 Task: Search a GIF "Job".
Action: Mouse moved to (662, 80)
Screenshot: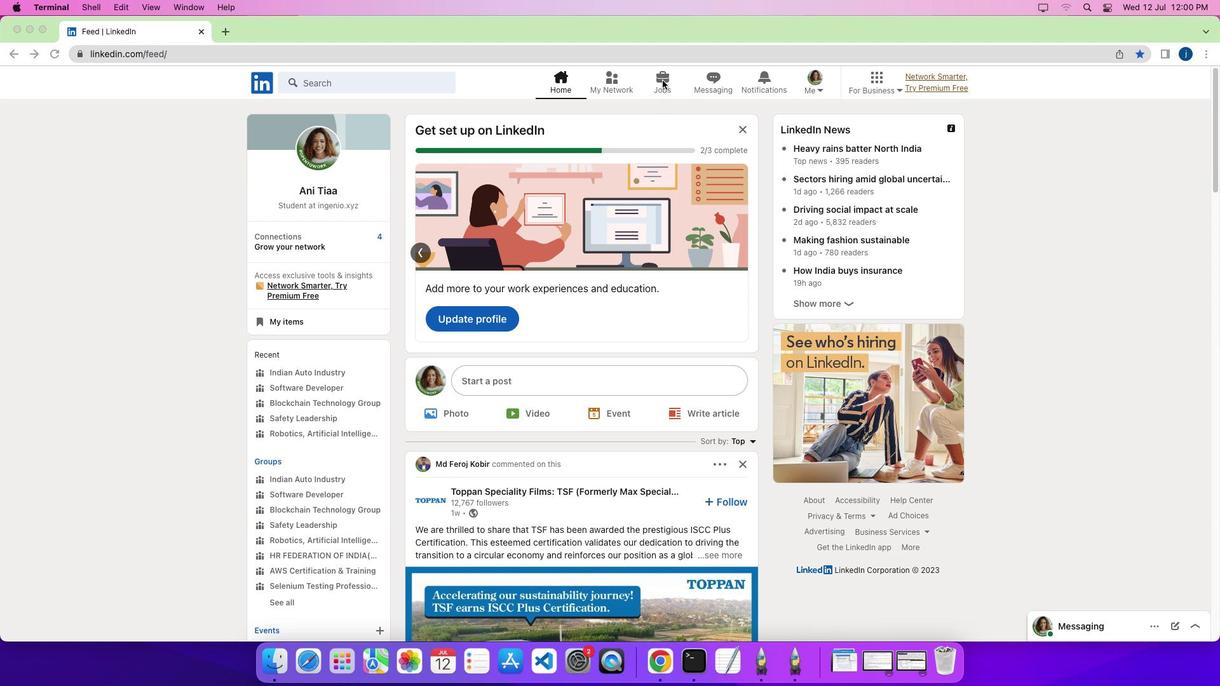 
Action: Mouse pressed left at (662, 80)
Screenshot: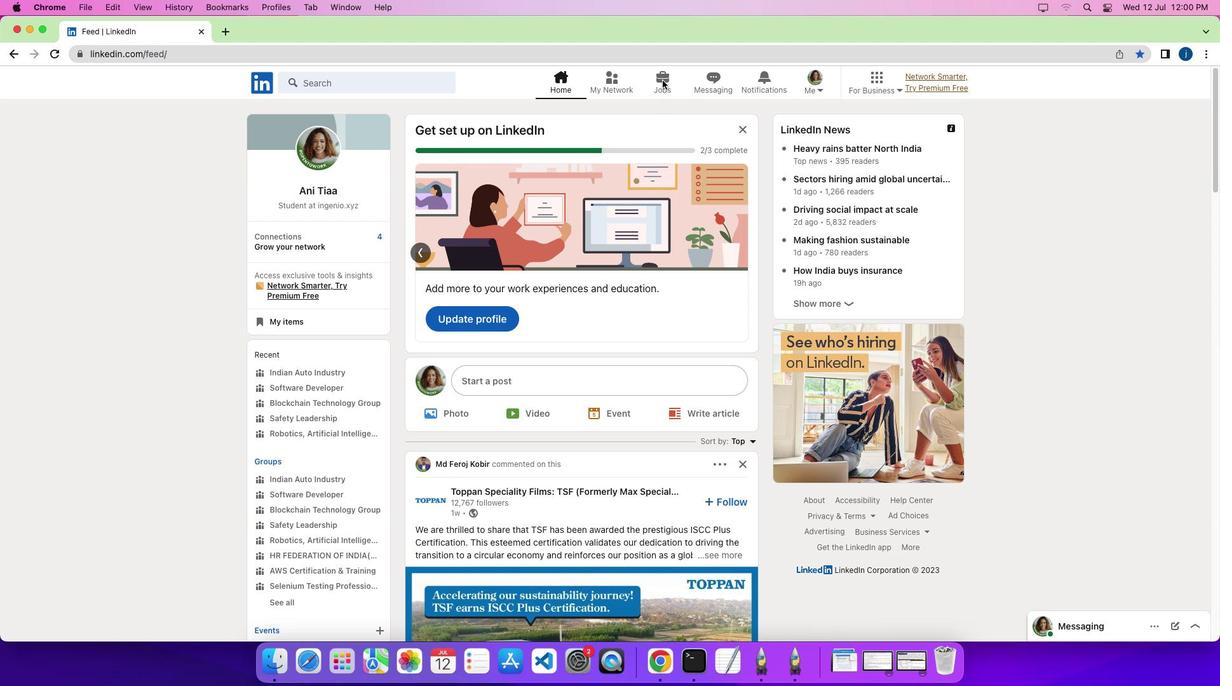 
Action: Mouse pressed left at (662, 80)
Screenshot: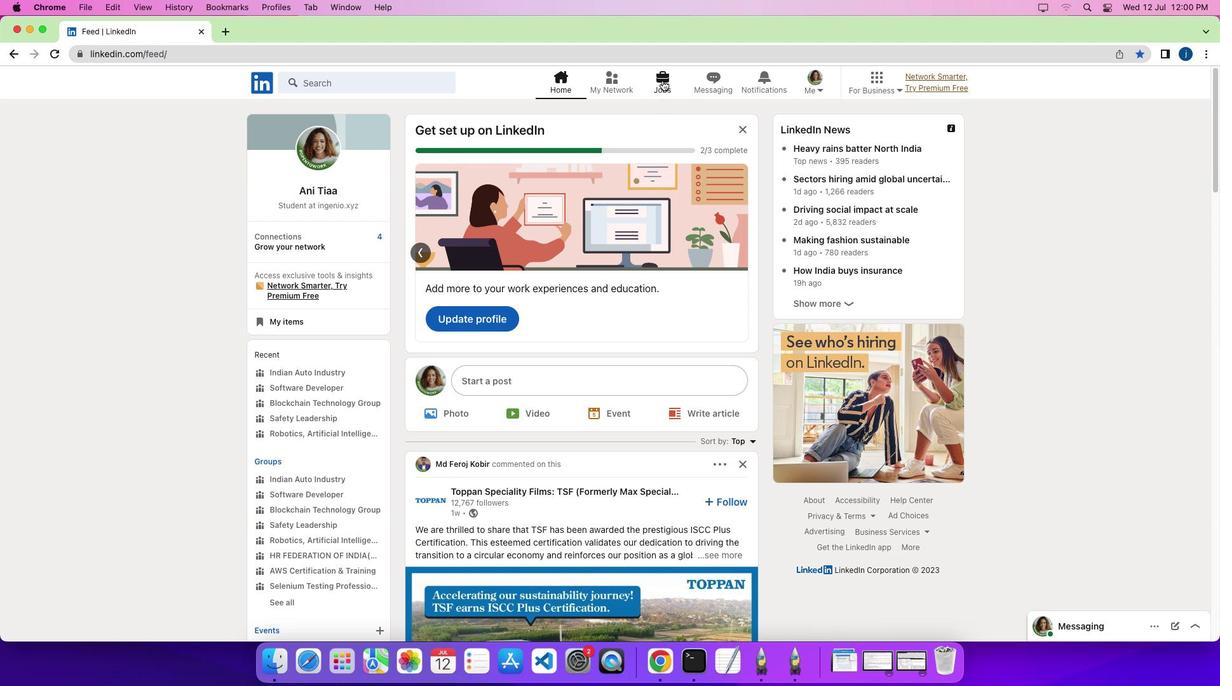 
Action: Mouse moved to (287, 350)
Screenshot: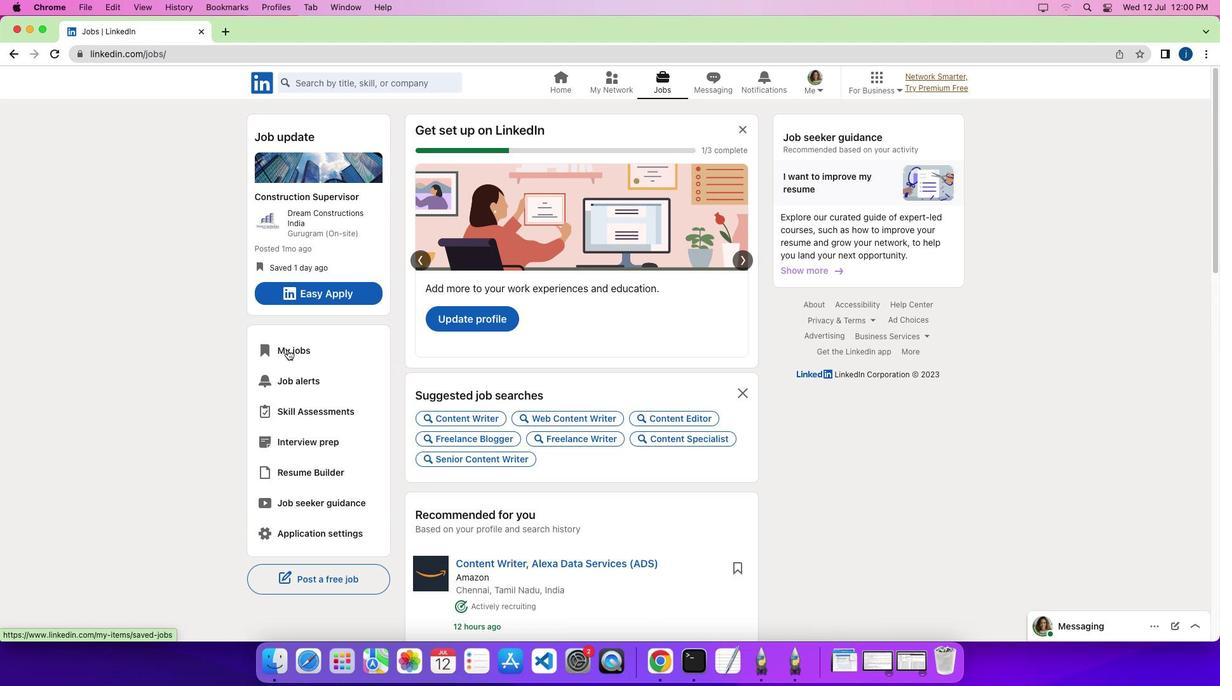 
Action: Mouse pressed left at (287, 350)
Screenshot: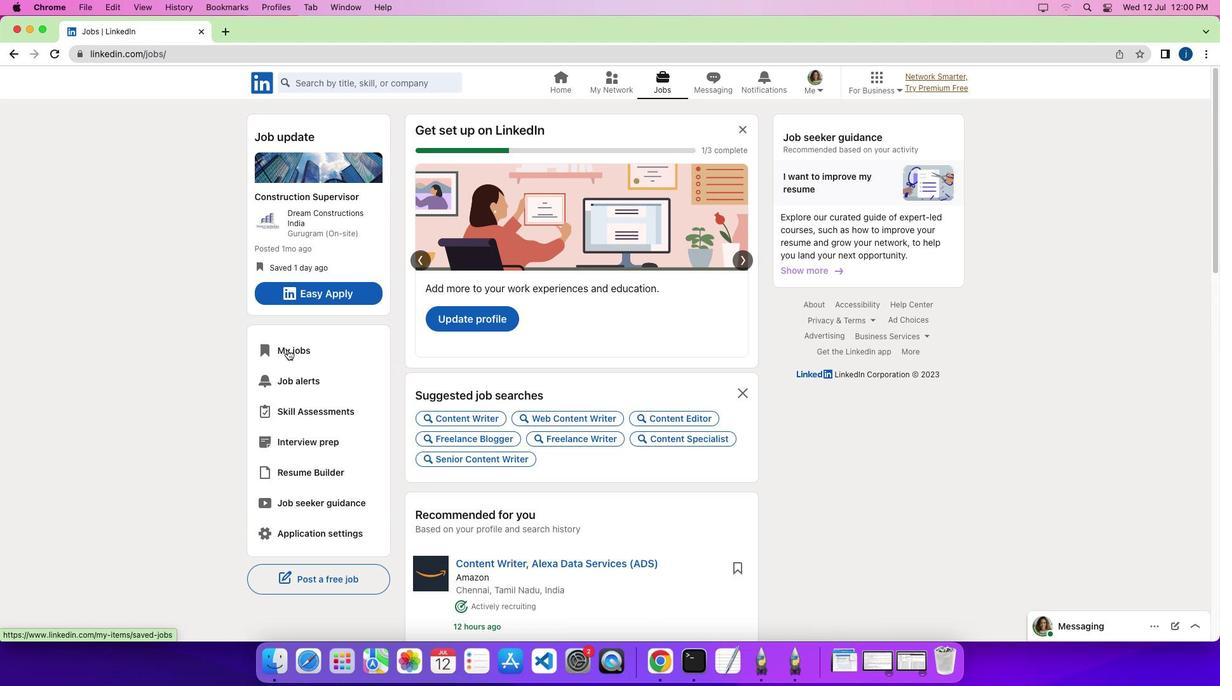
Action: Mouse moved to (720, 200)
Screenshot: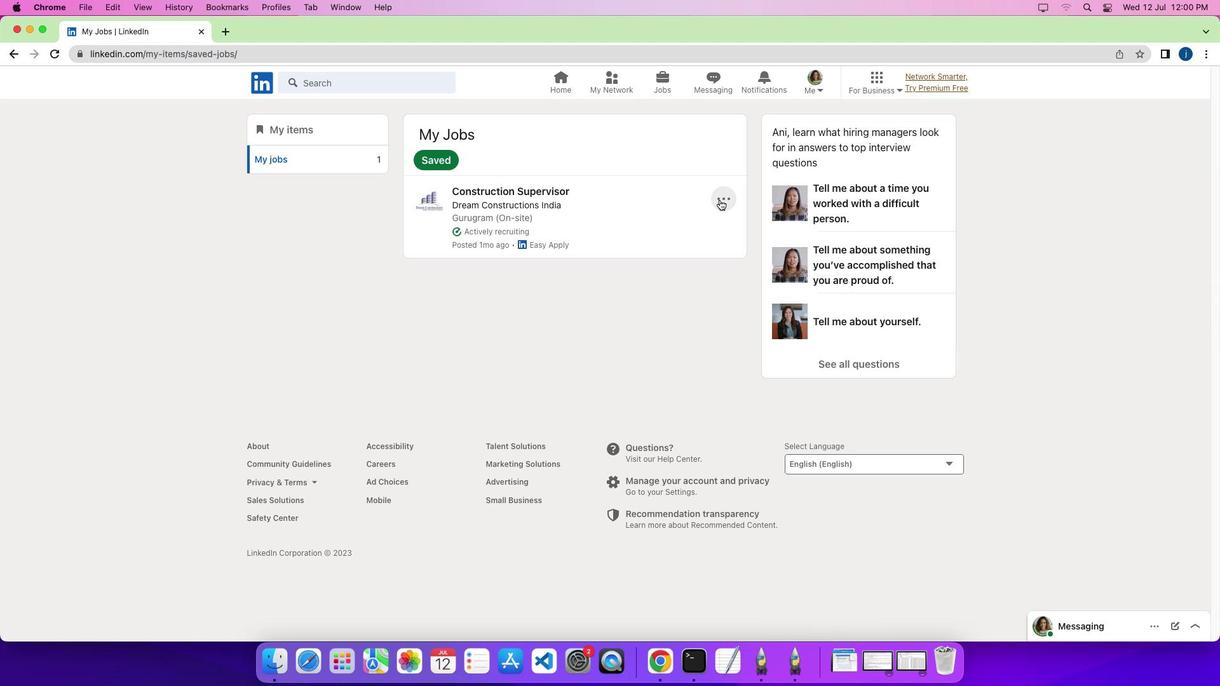 
Action: Mouse pressed left at (720, 200)
Screenshot: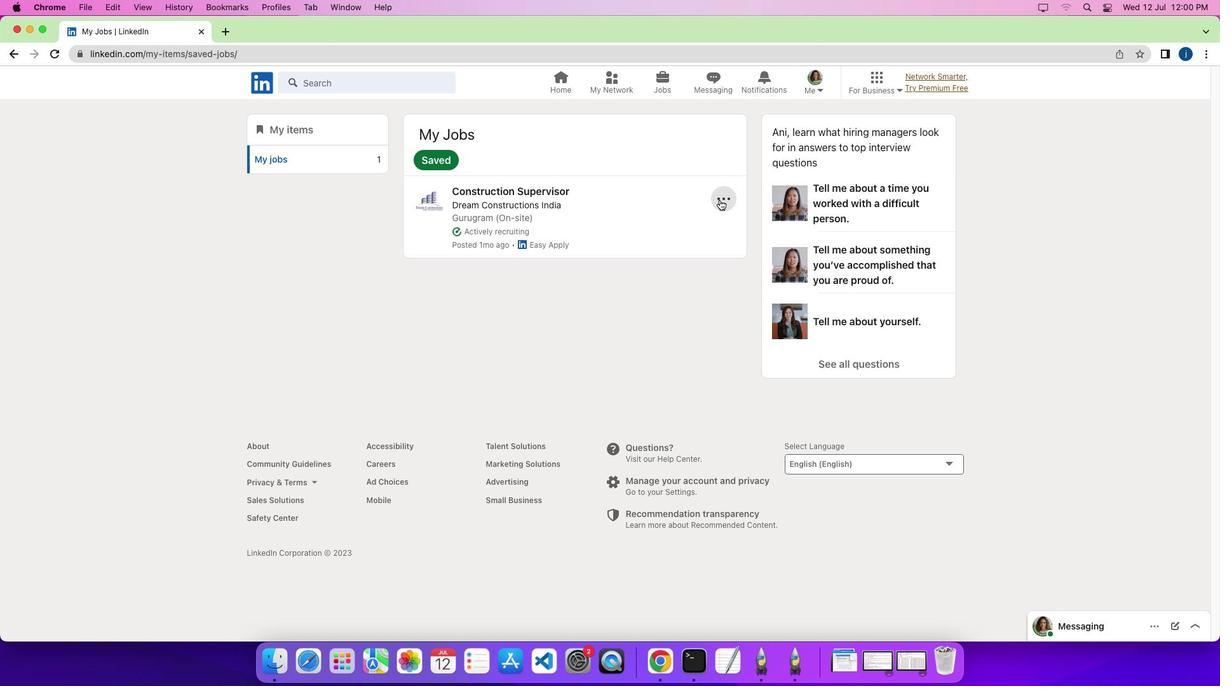 
Action: Mouse moved to (690, 254)
Screenshot: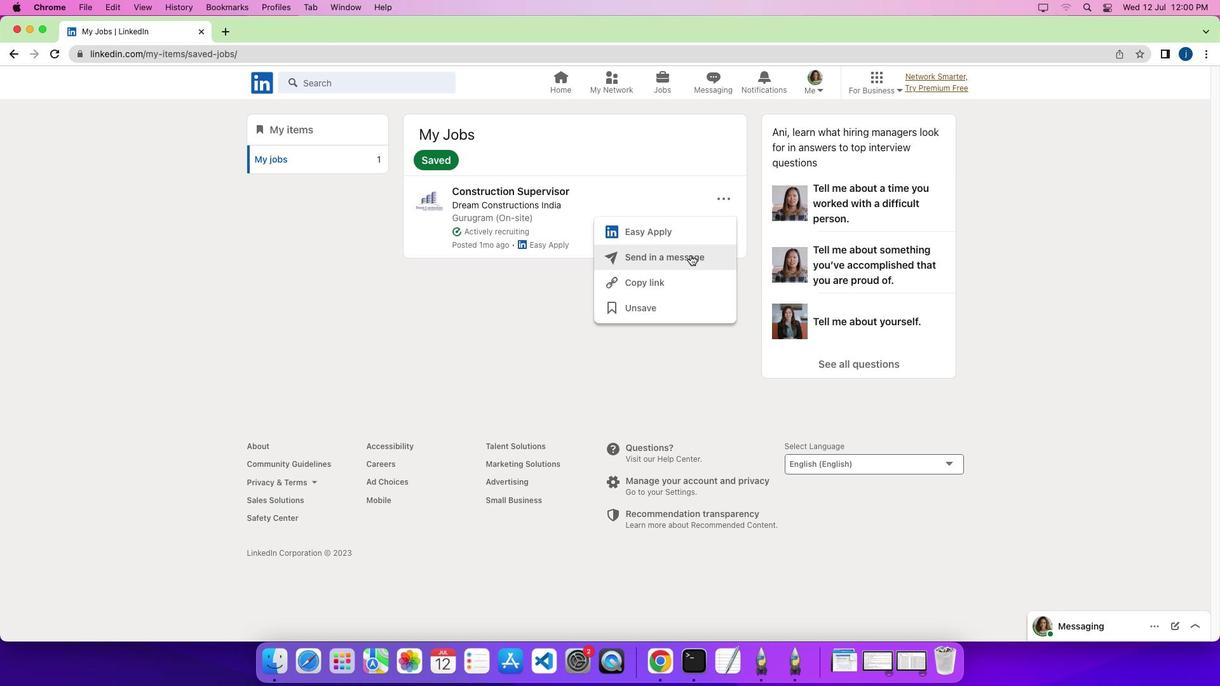 
Action: Mouse pressed left at (690, 254)
Screenshot: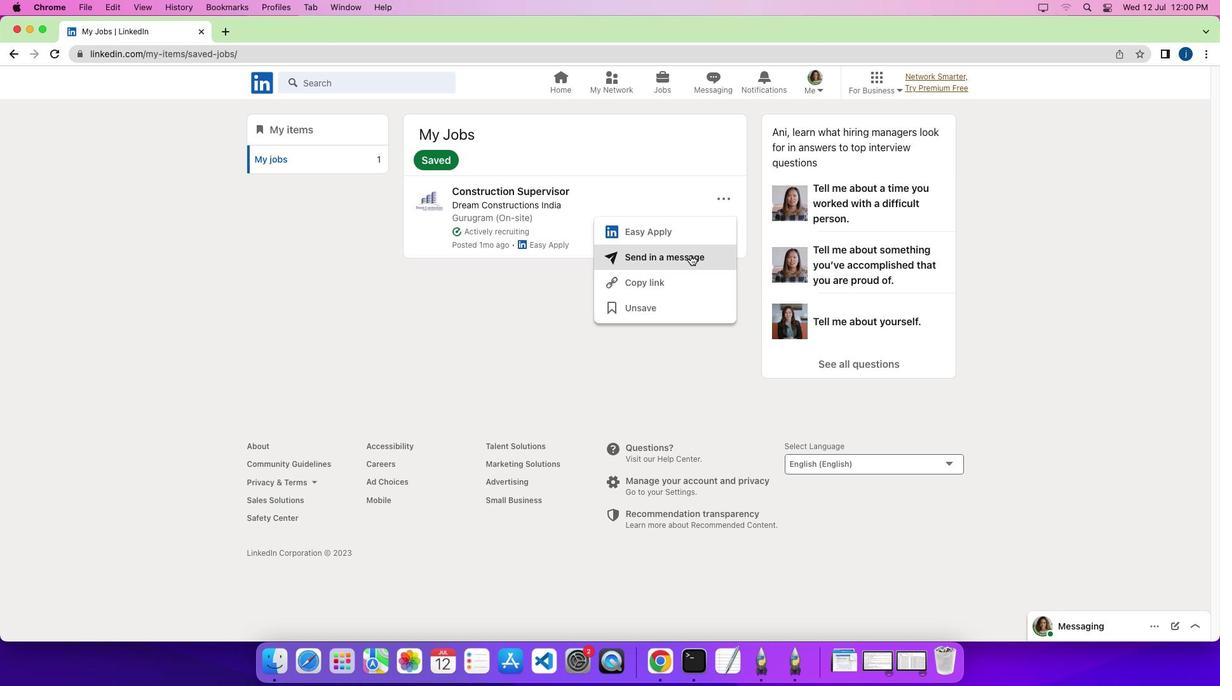 
Action: Mouse moved to (853, 631)
Screenshot: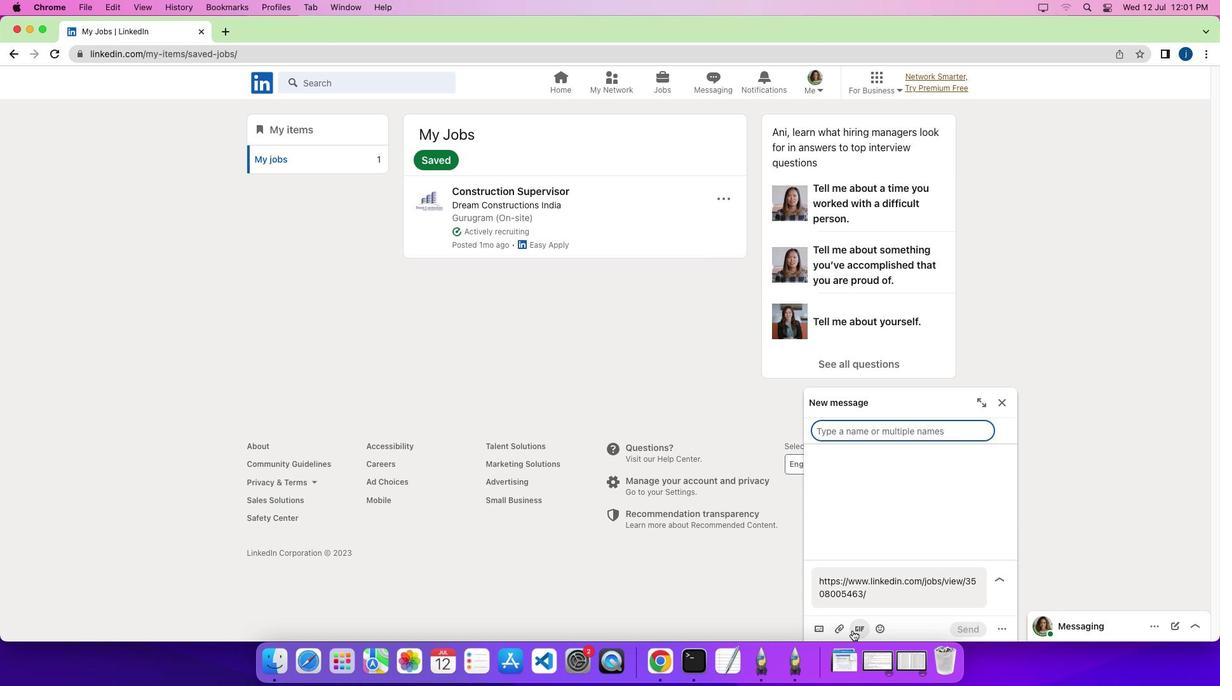 
Action: Mouse pressed left at (853, 631)
Screenshot: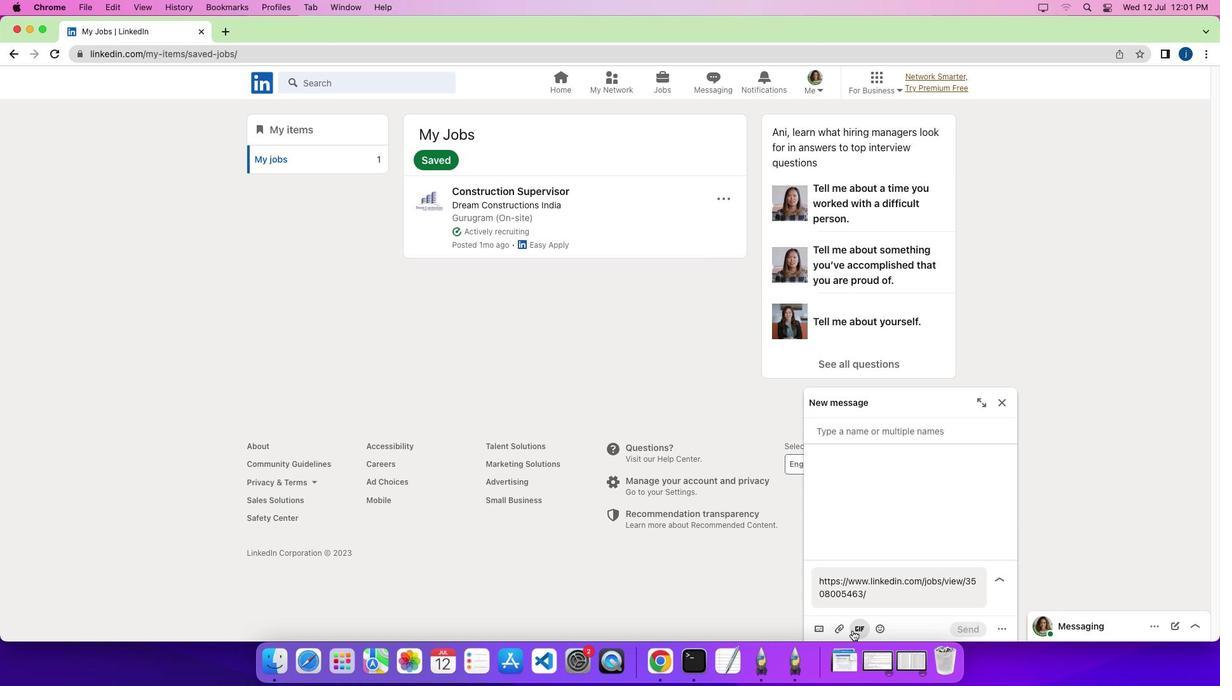
Action: Mouse moved to (926, 366)
Screenshot: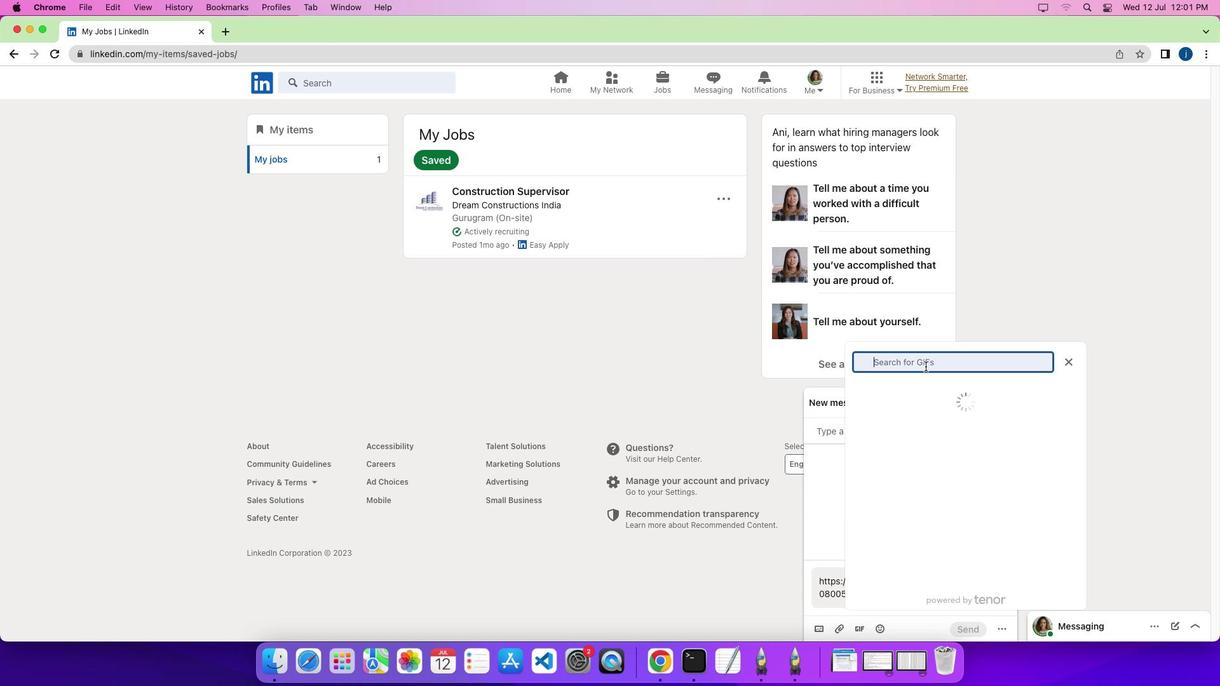 
Action: Mouse pressed left at (926, 366)
Screenshot: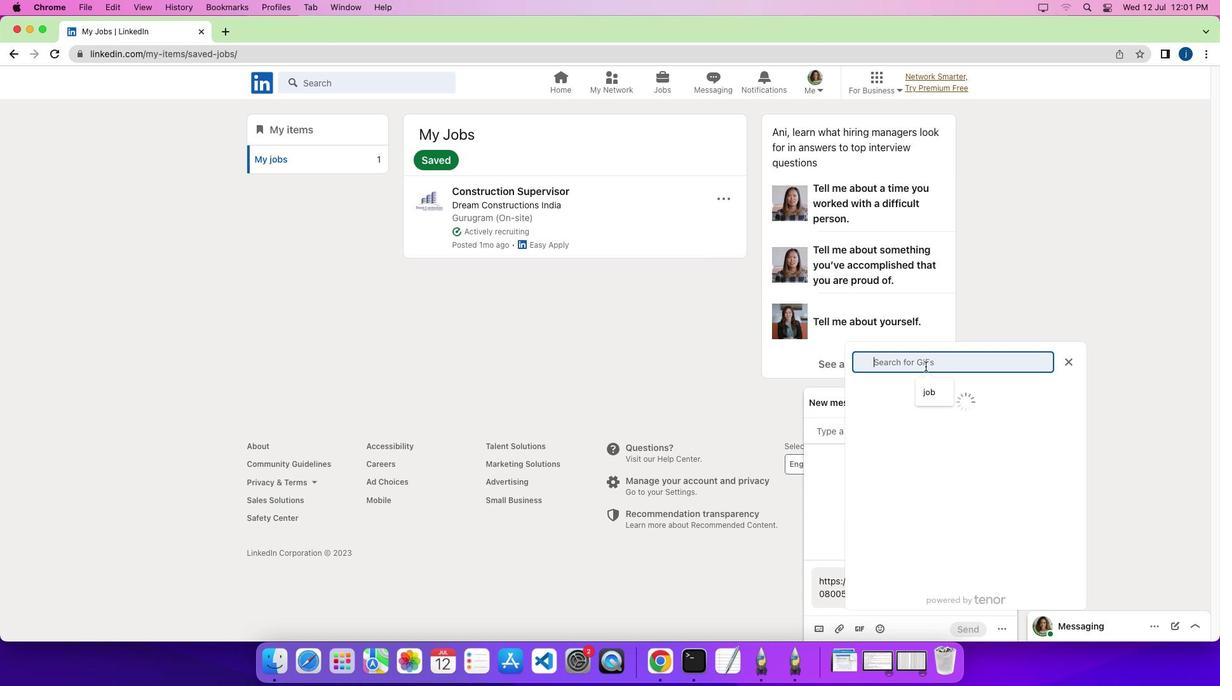 
Action: Key pressed 'j''o''b'
Screenshot: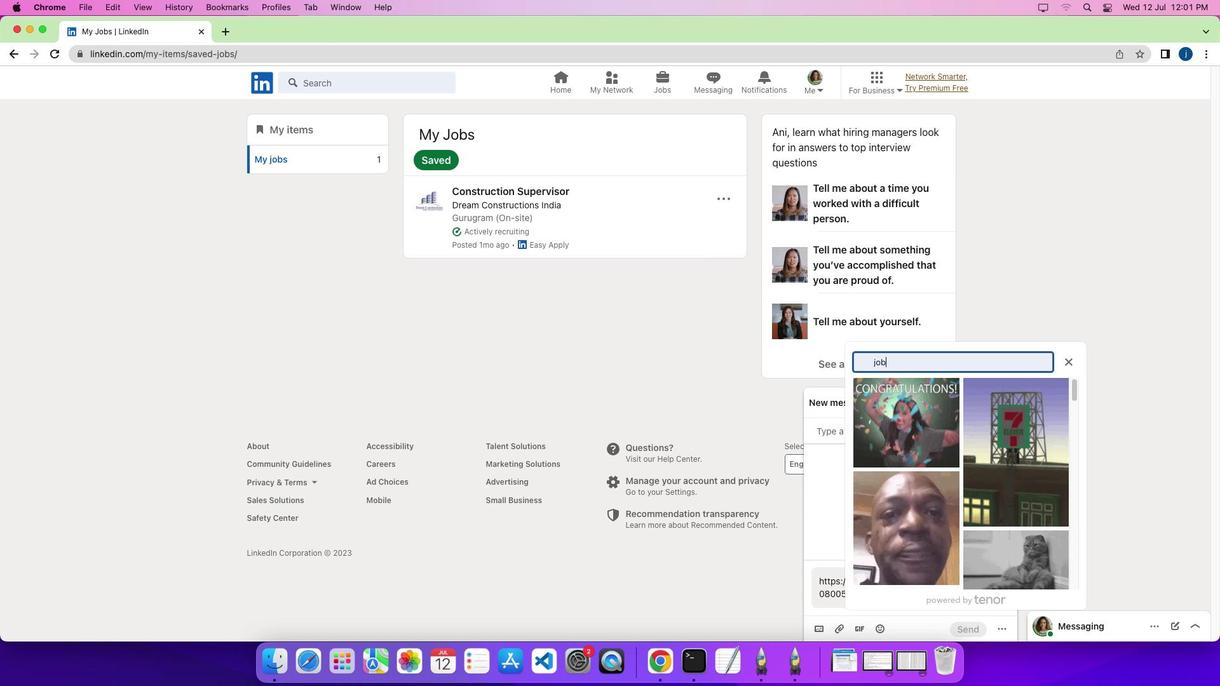 
Action: Mouse moved to (947, 435)
Screenshot: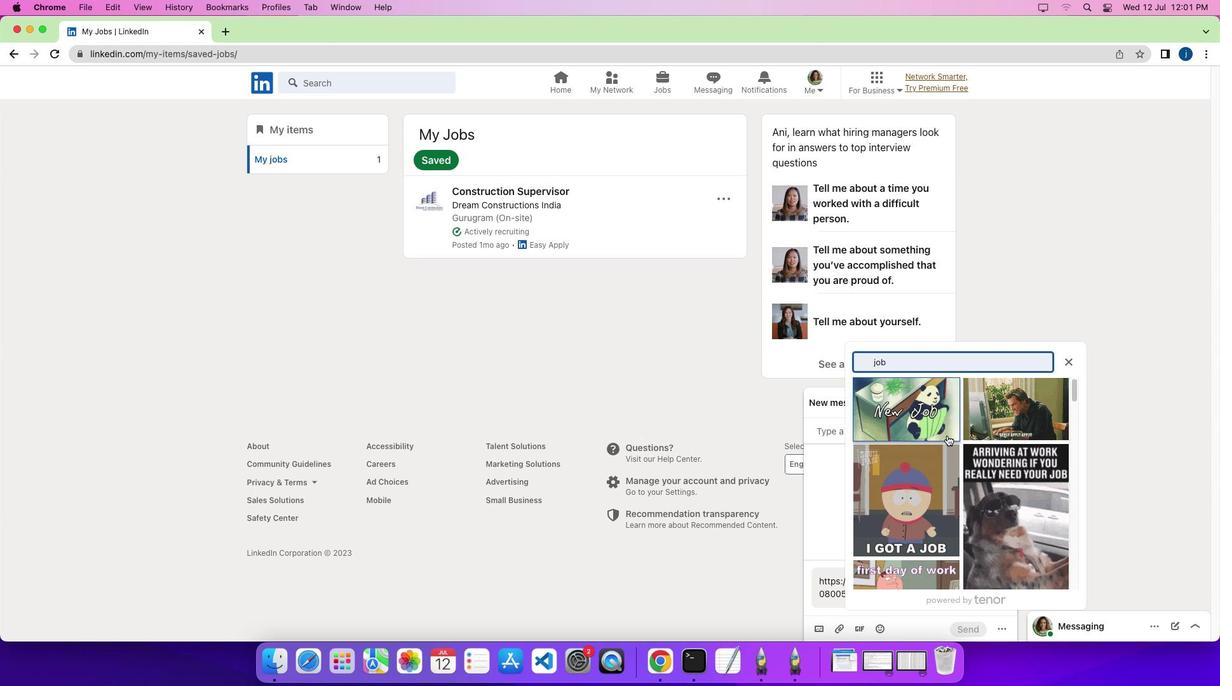 
Action: Mouse scrolled (947, 435) with delta (0, 0)
Screenshot: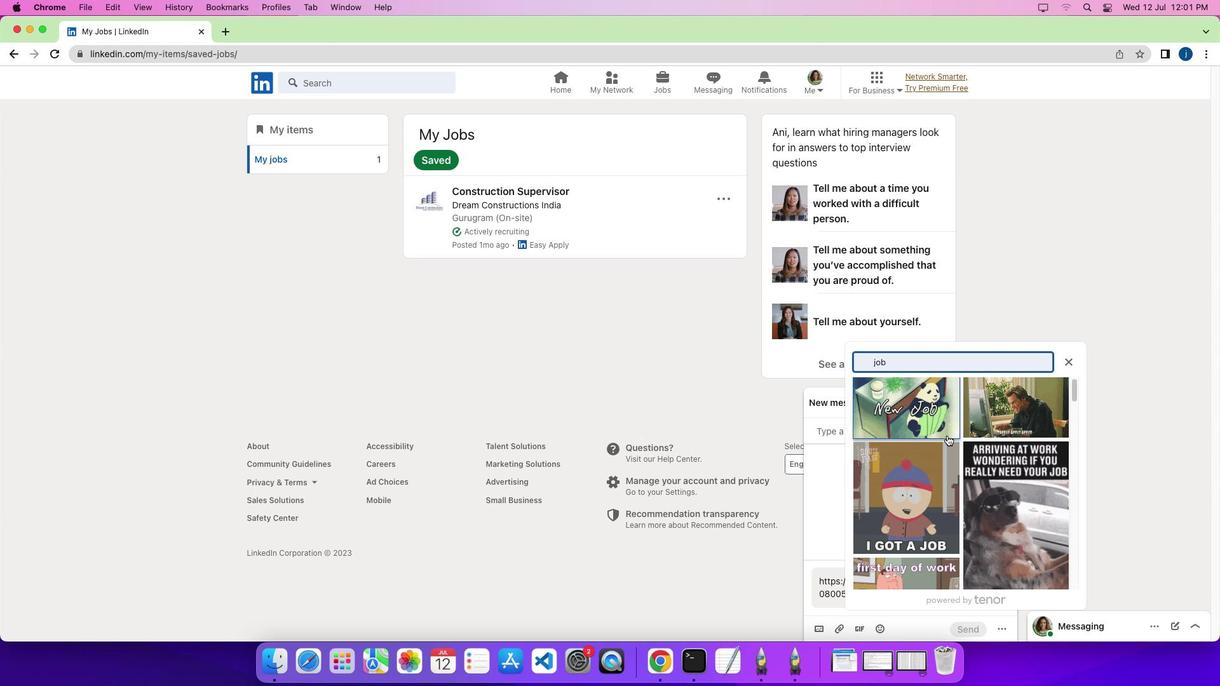 
Action: Mouse scrolled (947, 435) with delta (0, 0)
Screenshot: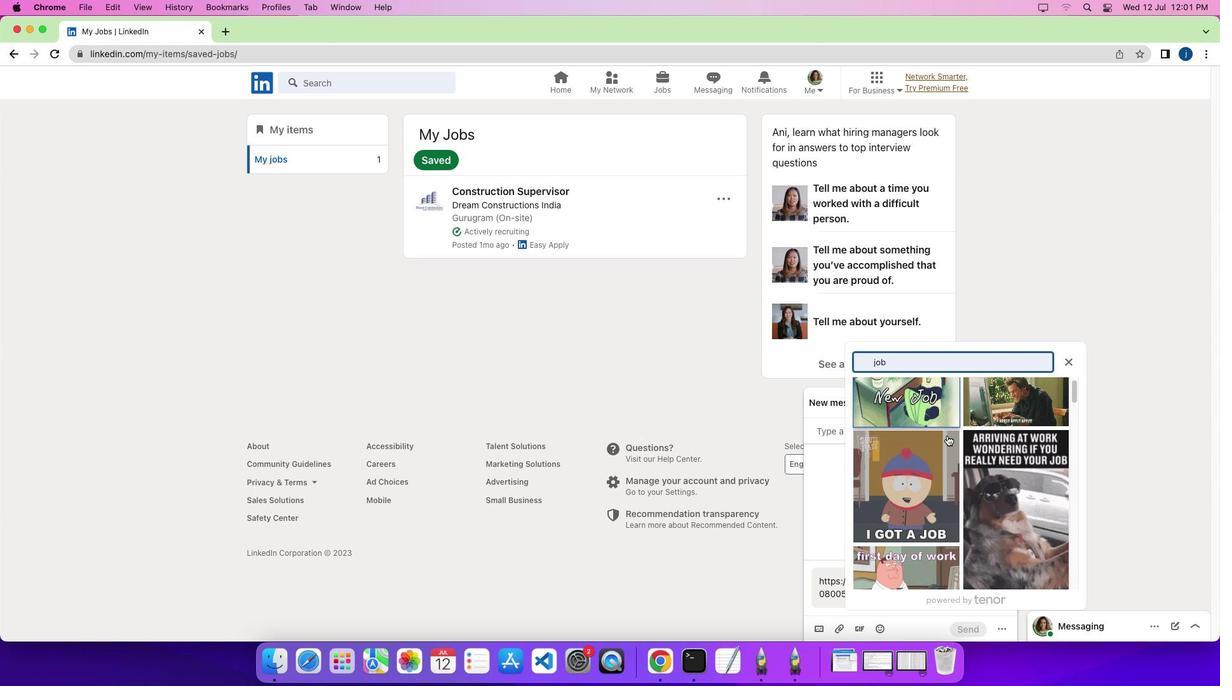 
Action: Mouse scrolled (947, 435) with delta (0, -1)
Screenshot: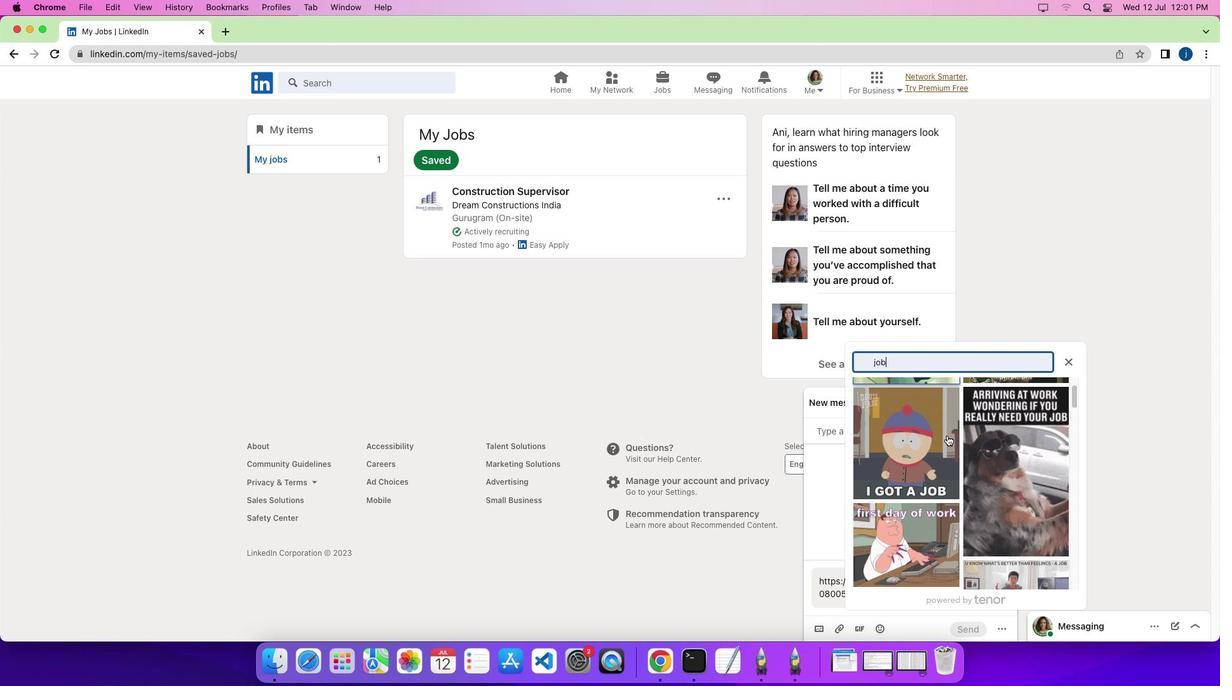 
Action: Mouse scrolled (947, 435) with delta (0, 0)
Screenshot: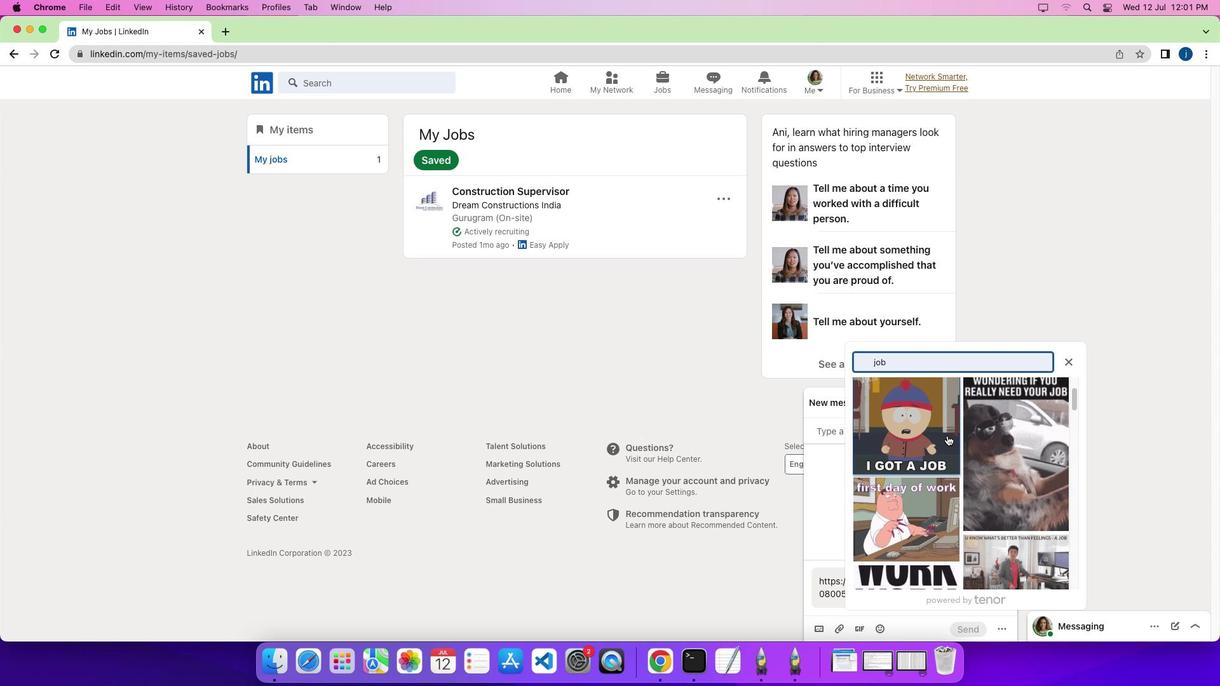 
Action: Mouse scrolled (947, 435) with delta (0, 0)
Screenshot: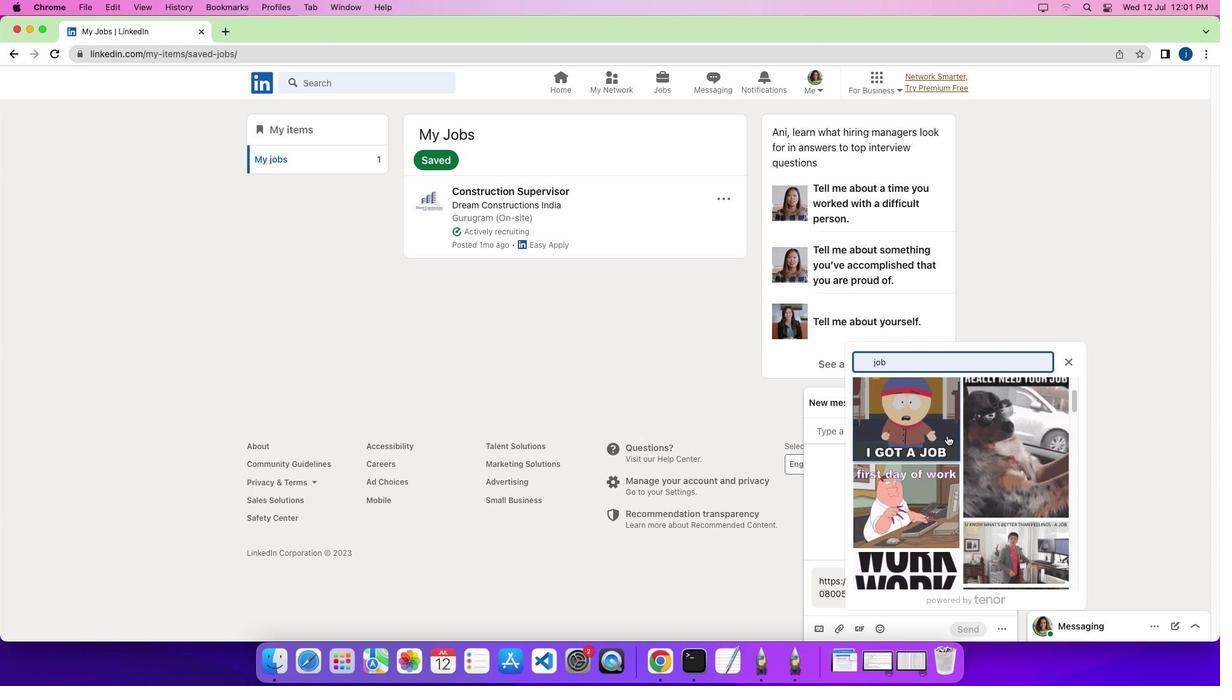 
Action: Mouse scrolled (947, 435) with delta (0, 0)
Screenshot: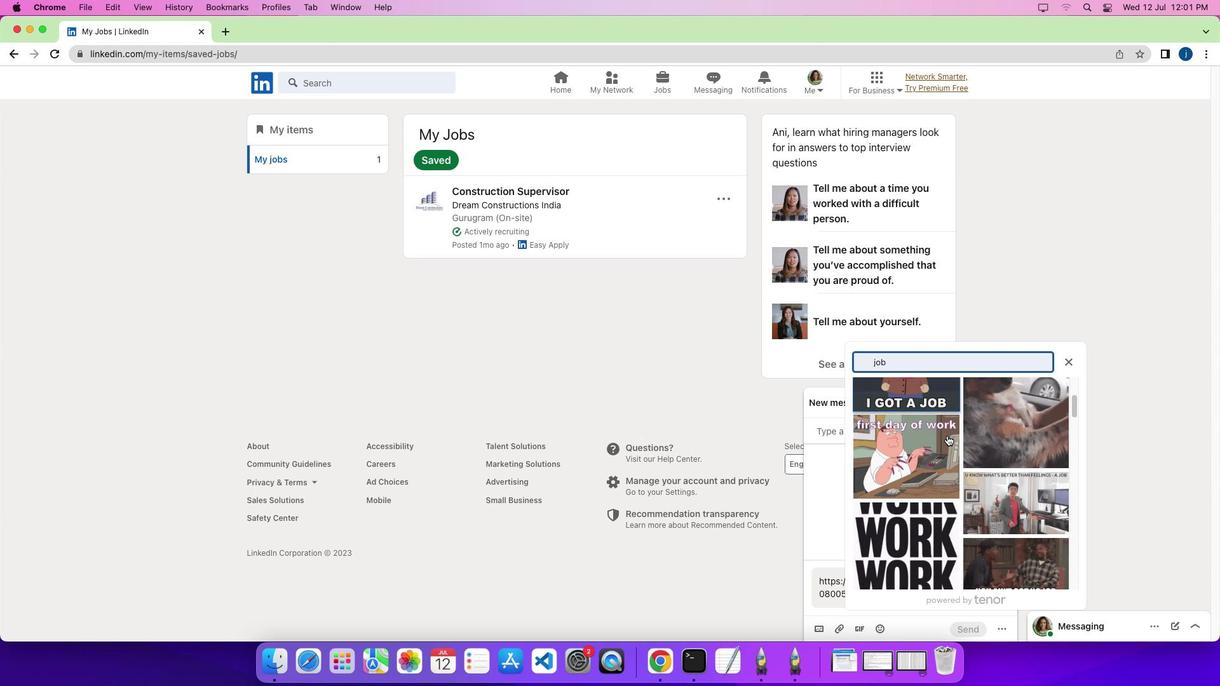 
Action: Mouse scrolled (947, 435) with delta (0, 0)
Screenshot: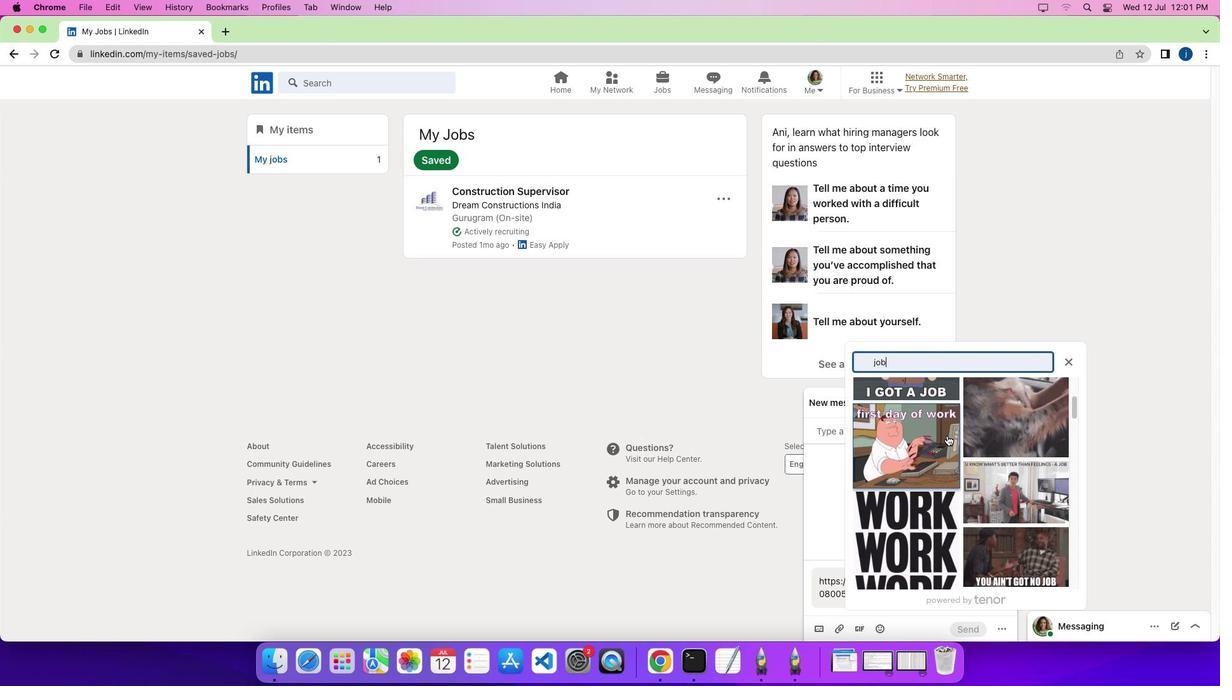 
Action: Mouse scrolled (947, 435) with delta (0, 0)
Screenshot: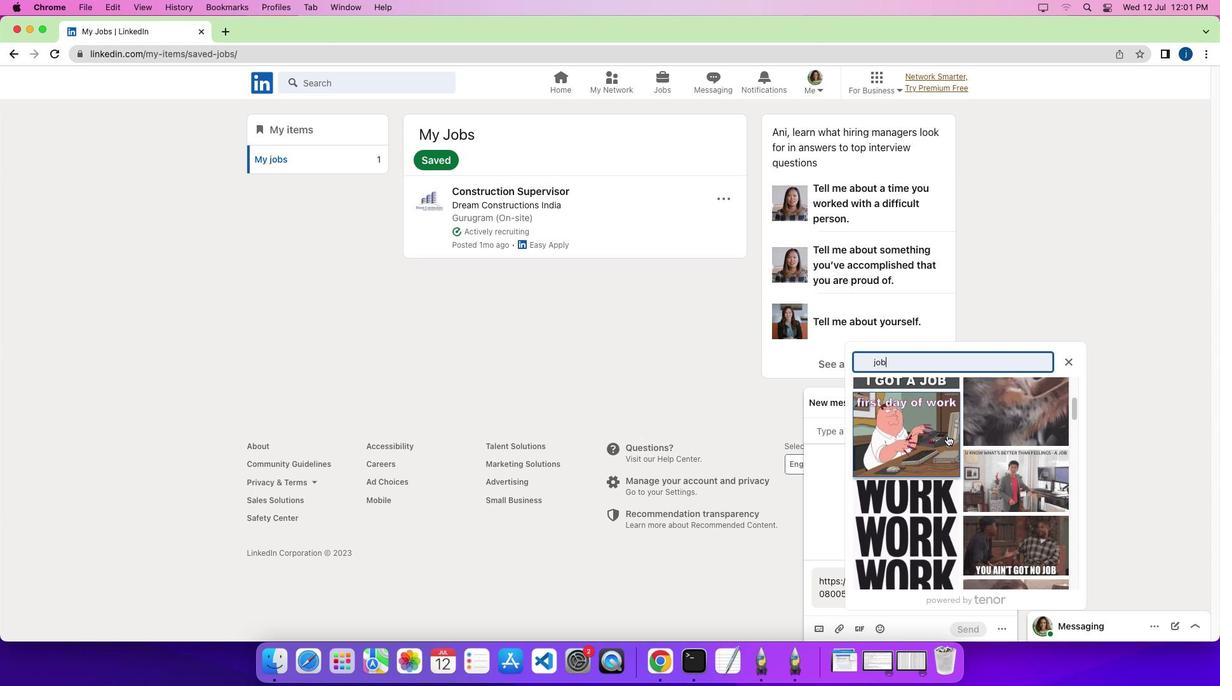 
Action: Mouse scrolled (947, 435) with delta (0, -1)
Screenshot: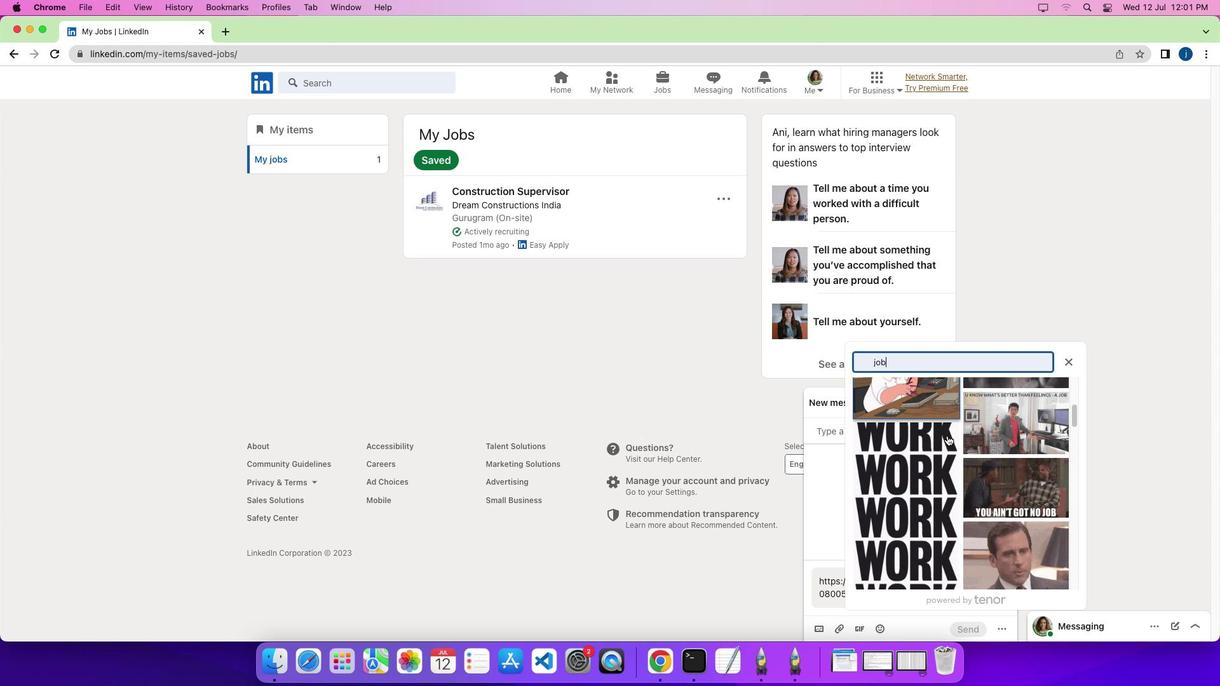 
Action: Mouse scrolled (947, 435) with delta (0, 0)
Screenshot: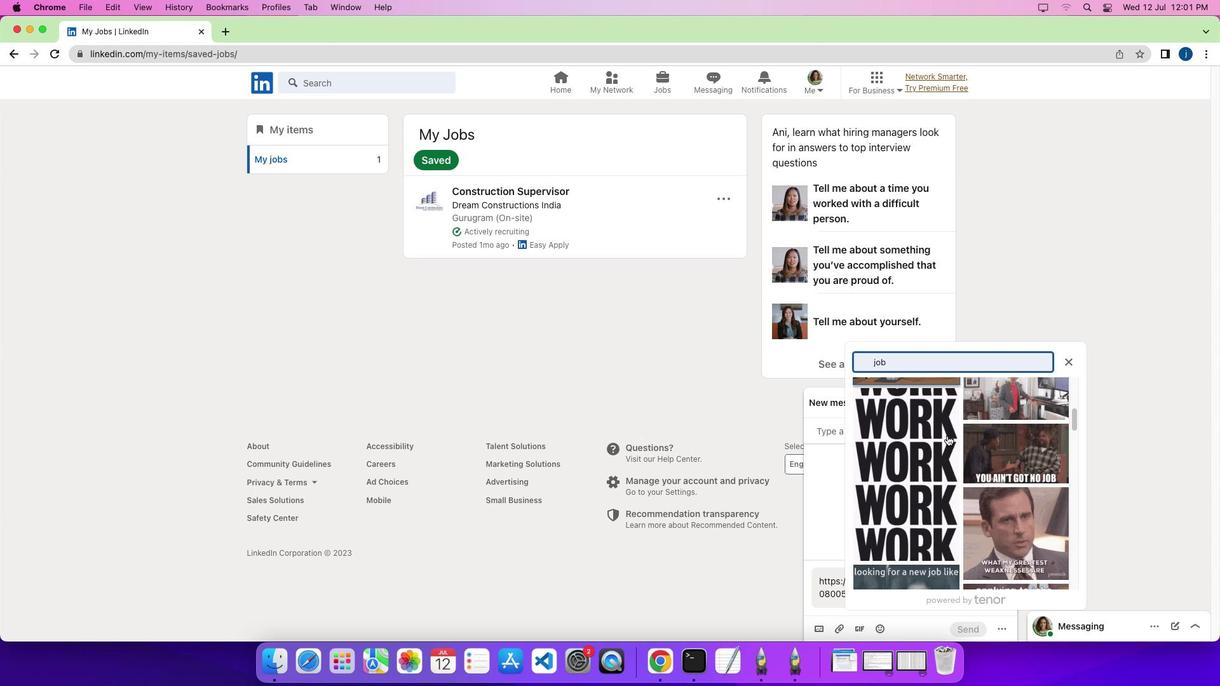 
Action: Mouse scrolled (947, 435) with delta (0, 0)
Screenshot: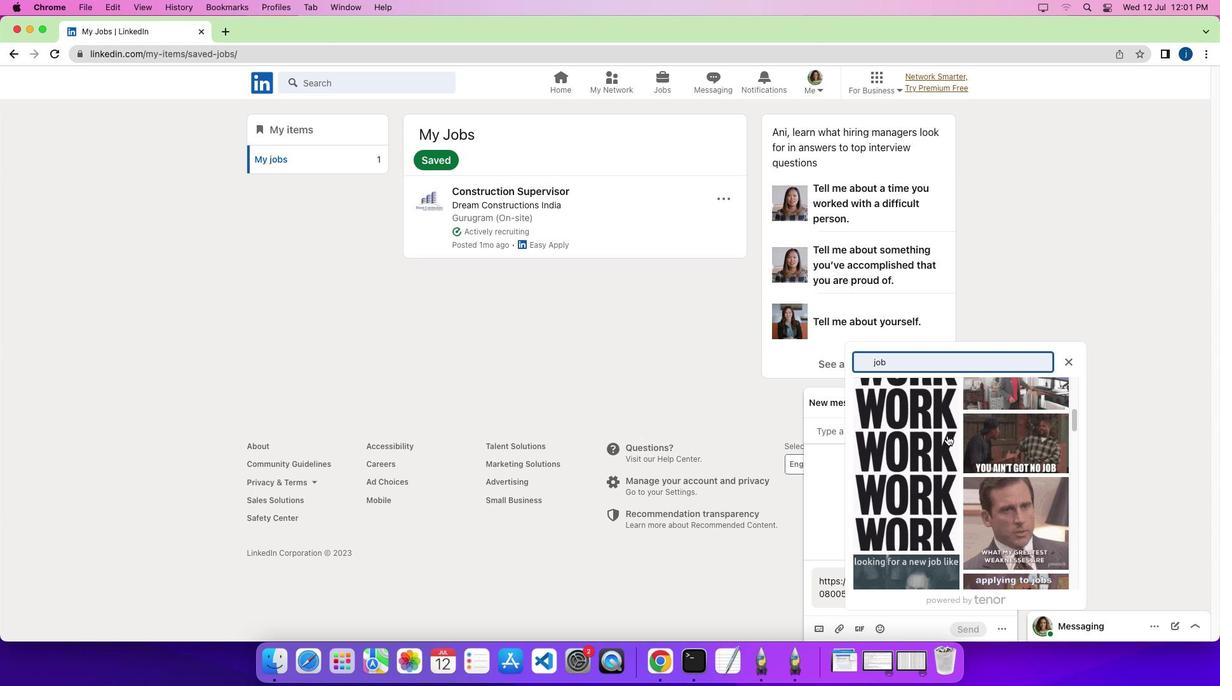 
Action: Mouse scrolled (947, 435) with delta (0, -1)
Screenshot: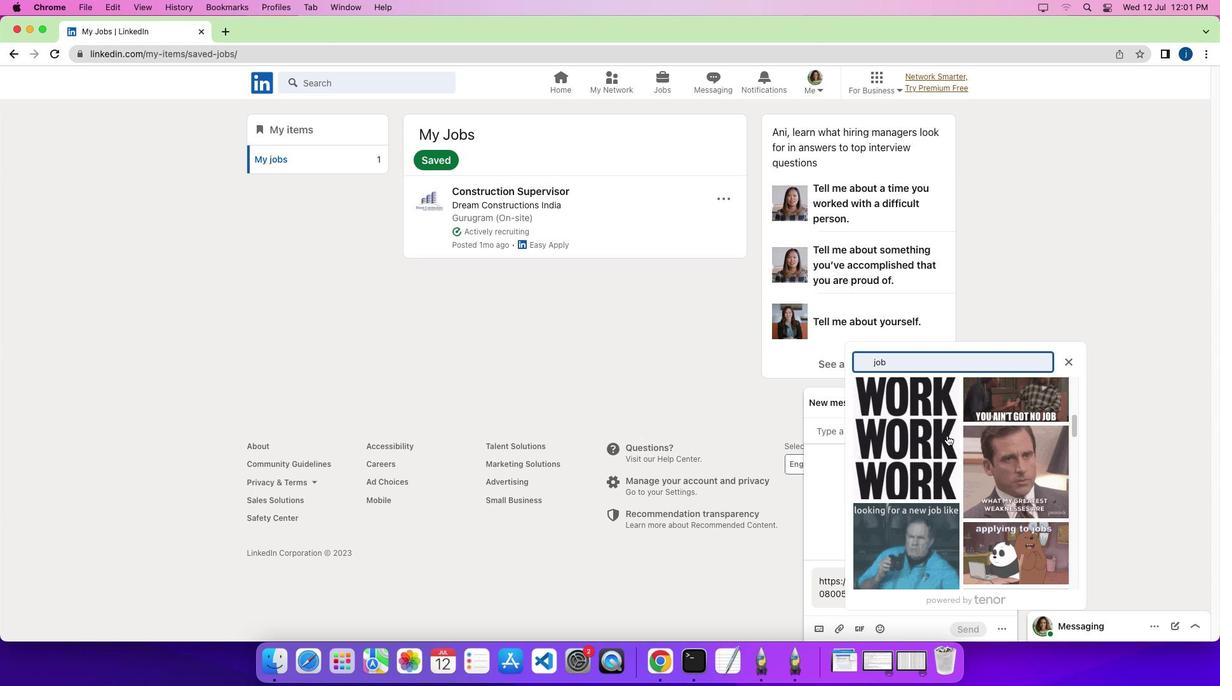 
Action: Mouse scrolled (947, 435) with delta (0, 0)
Screenshot: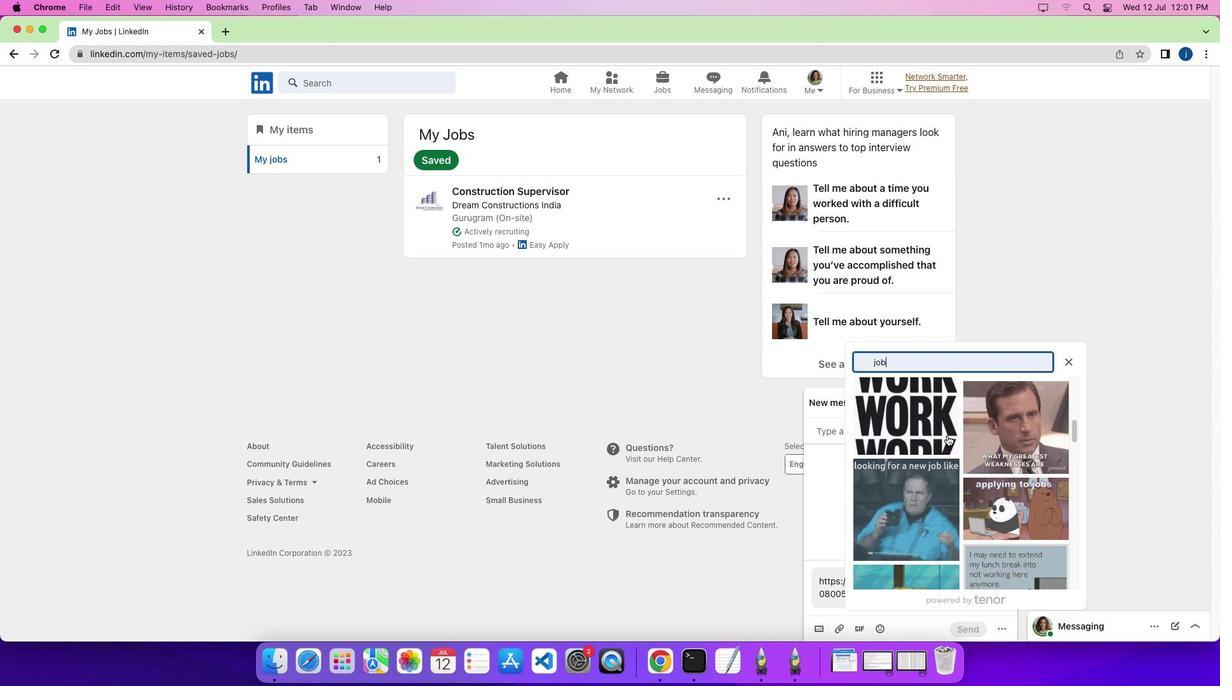 
Action: Mouse scrolled (947, 435) with delta (0, 0)
Screenshot: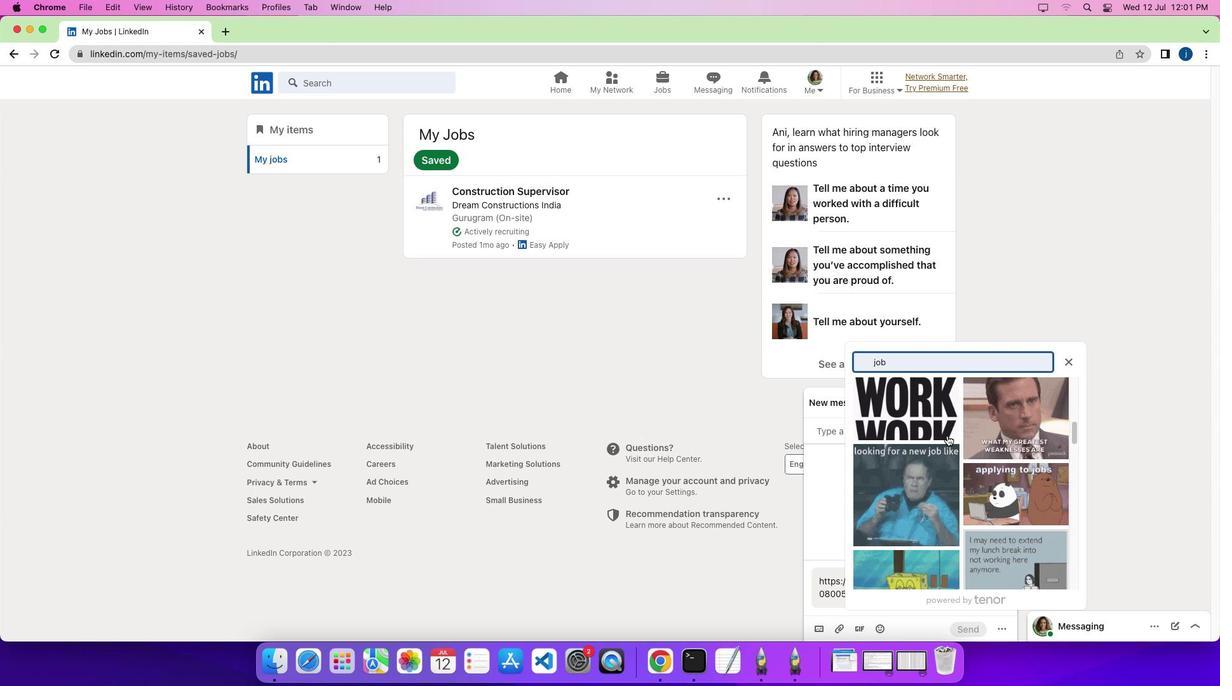 
Action: Mouse scrolled (947, 435) with delta (0, -1)
Screenshot: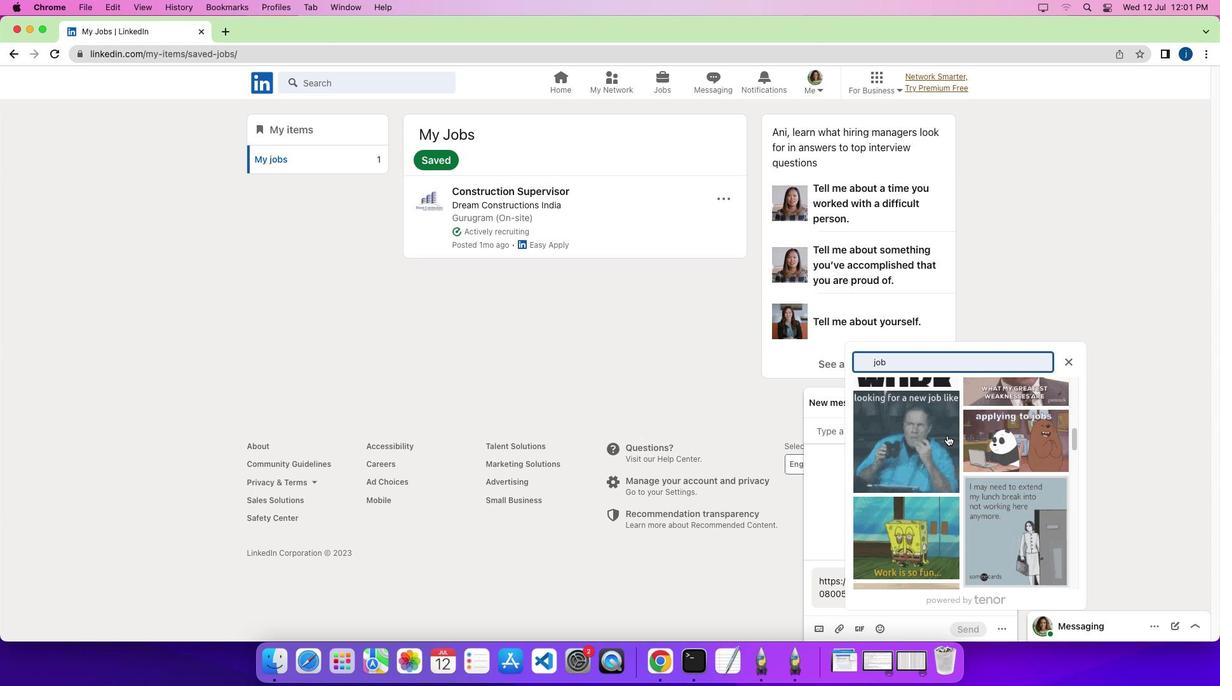 
Action: Mouse scrolled (947, 435) with delta (0, 0)
Screenshot: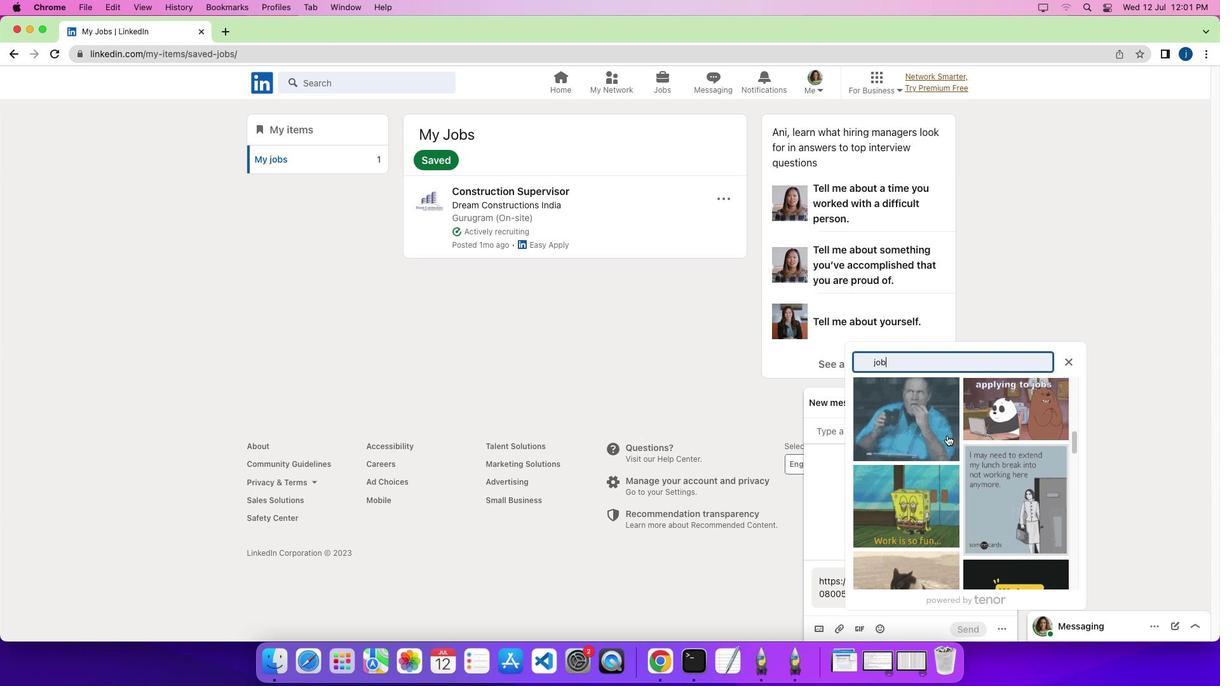 
Action: Mouse scrolled (947, 435) with delta (0, 0)
Screenshot: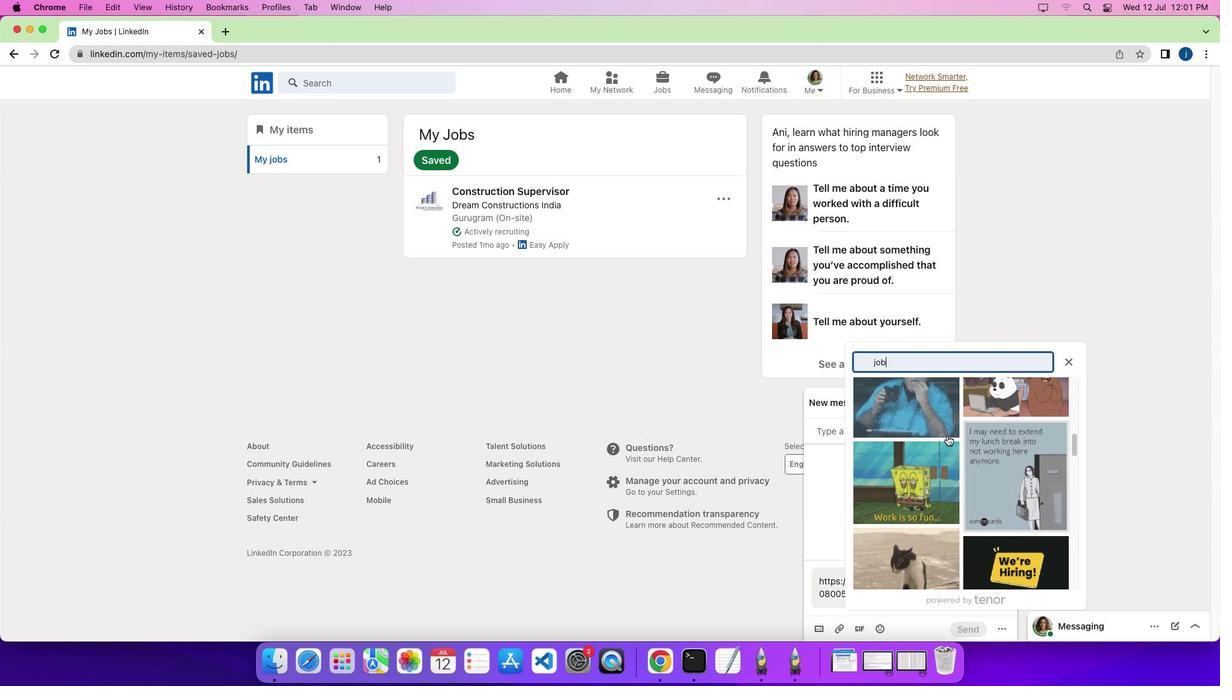 
Action: Mouse scrolled (947, 435) with delta (0, -1)
Screenshot: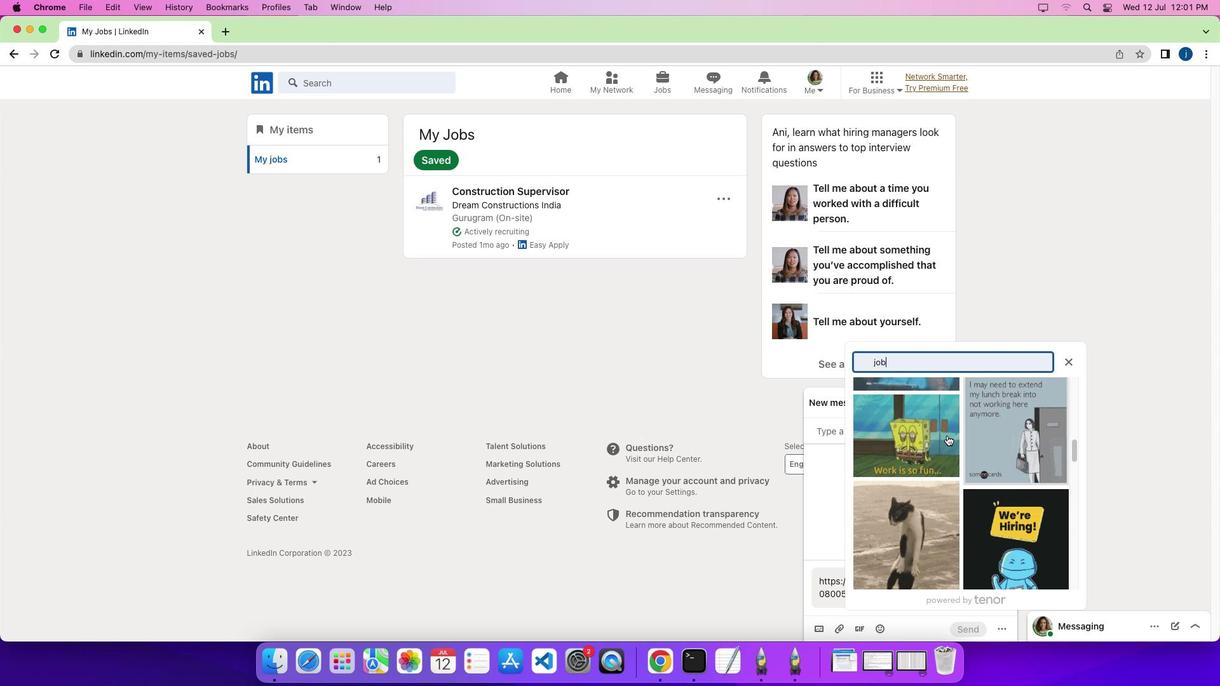 
Action: Mouse moved to (975, 469)
Screenshot: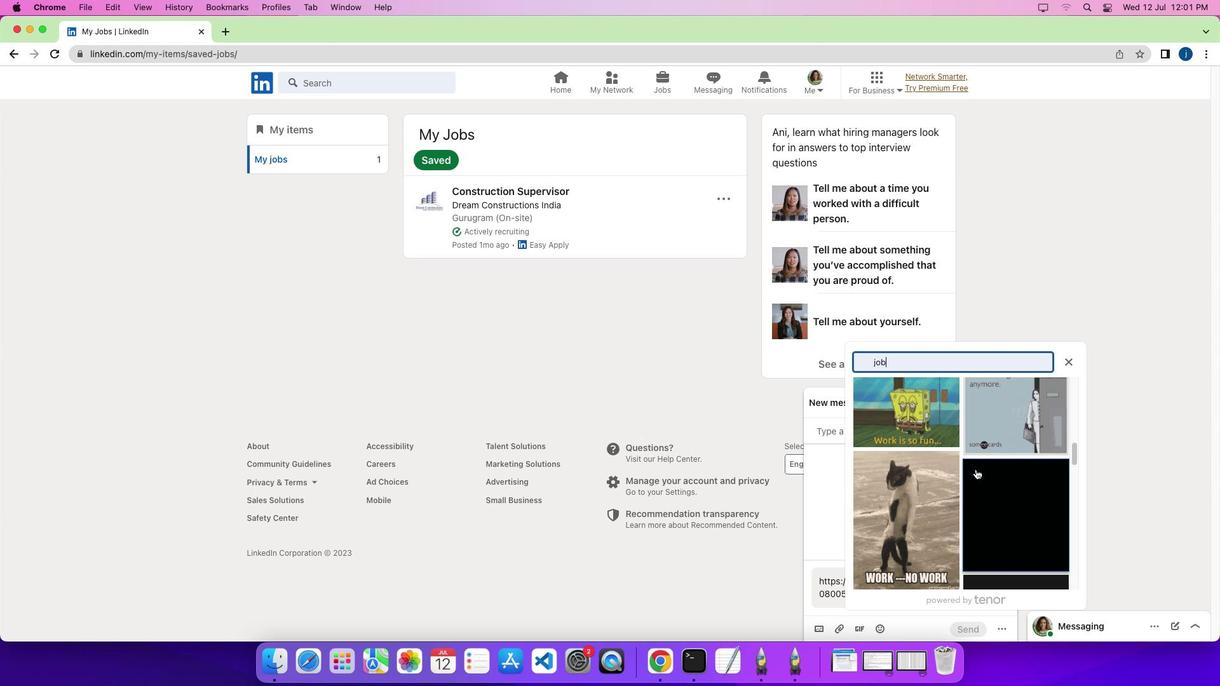 
